 Task: Arrange to ungroup.
Action: Mouse moved to (433, 288)
Screenshot: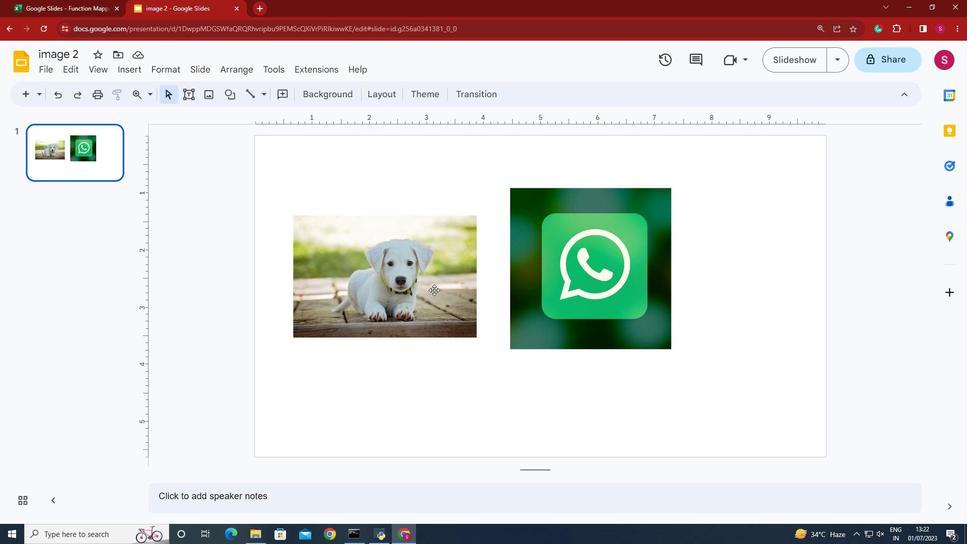 
Action: Mouse pressed left at (433, 288)
Screenshot: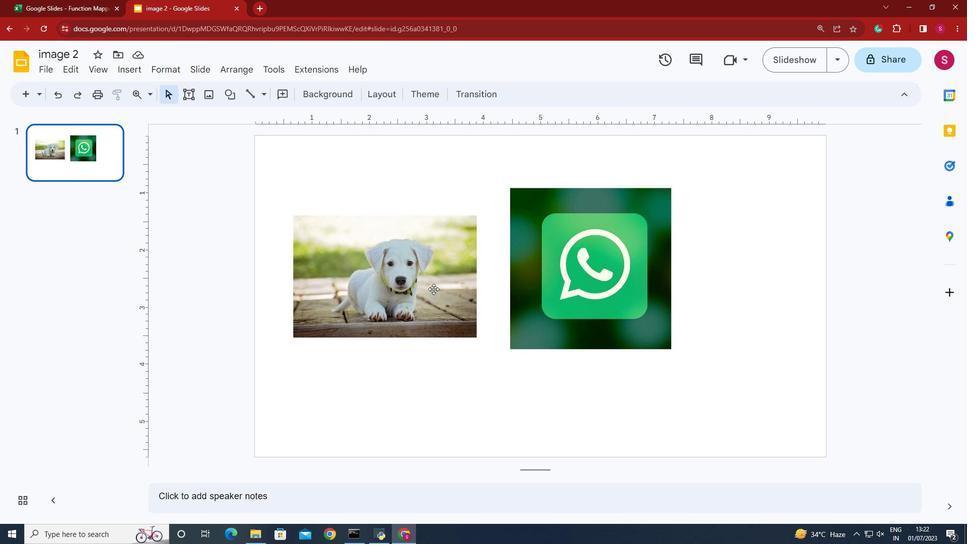 
Action: Mouse moved to (232, 70)
Screenshot: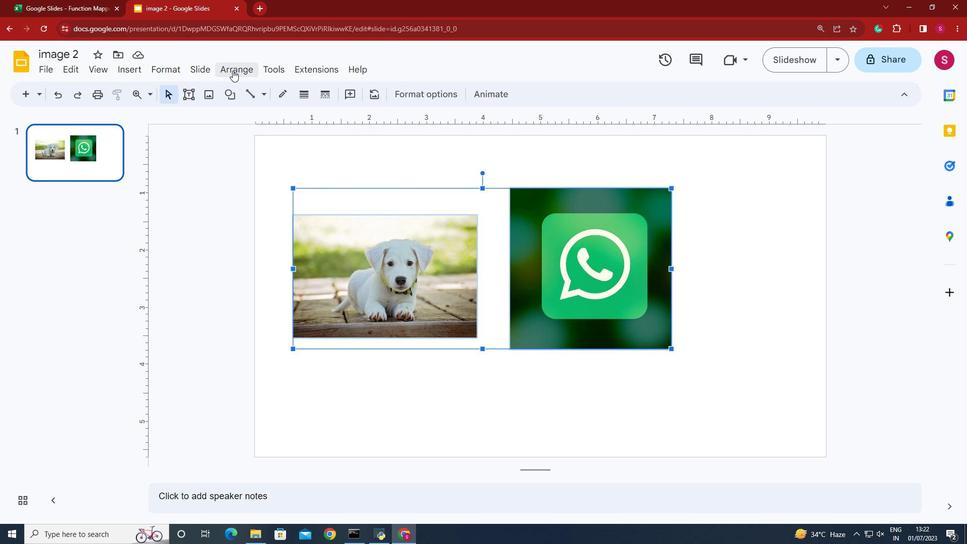 
Action: Mouse pressed left at (232, 70)
Screenshot: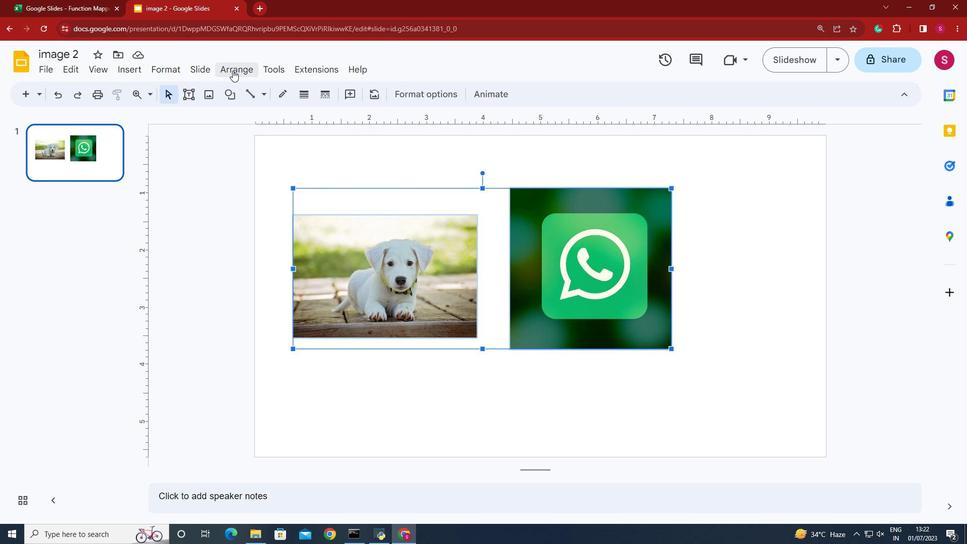 
Action: Mouse moved to (263, 220)
Screenshot: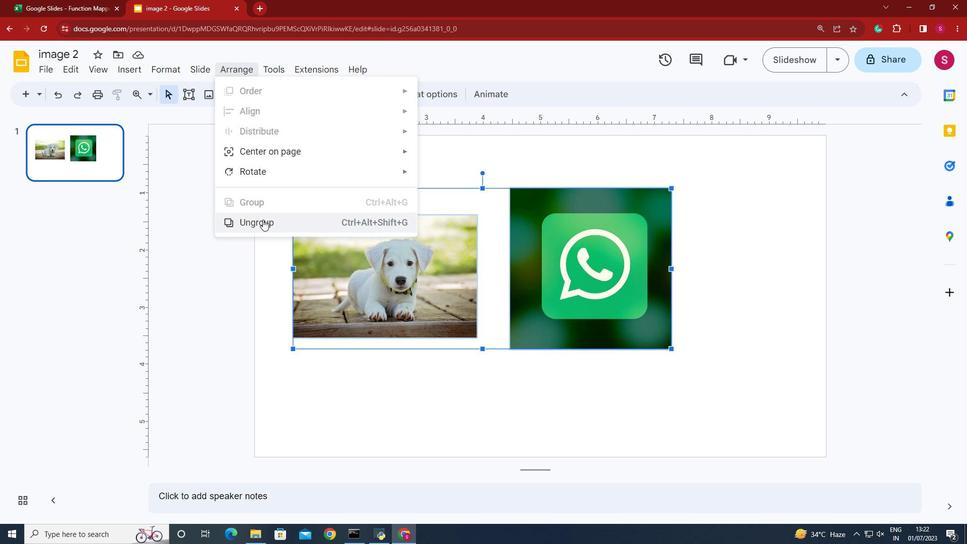
Action: Mouse pressed left at (263, 220)
Screenshot: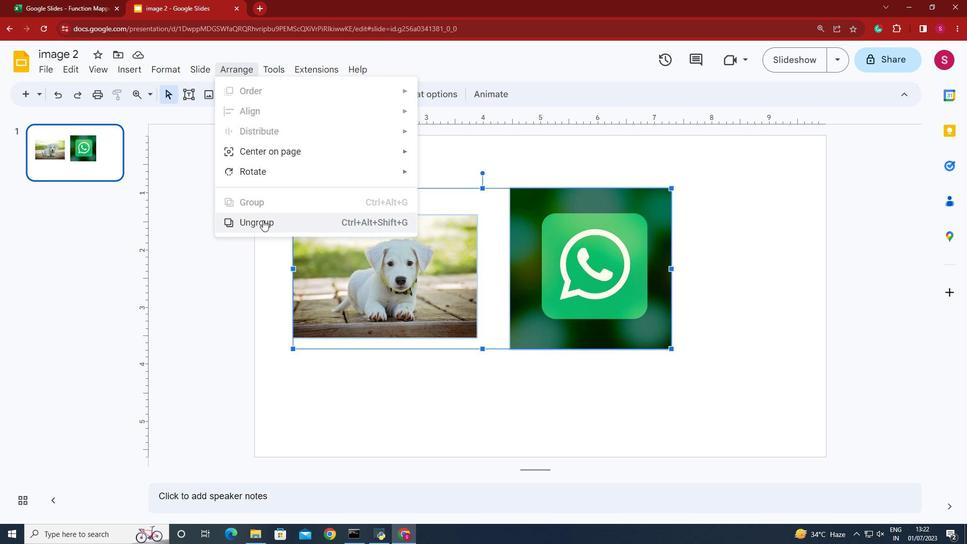 
Action: Mouse moved to (478, 393)
Screenshot: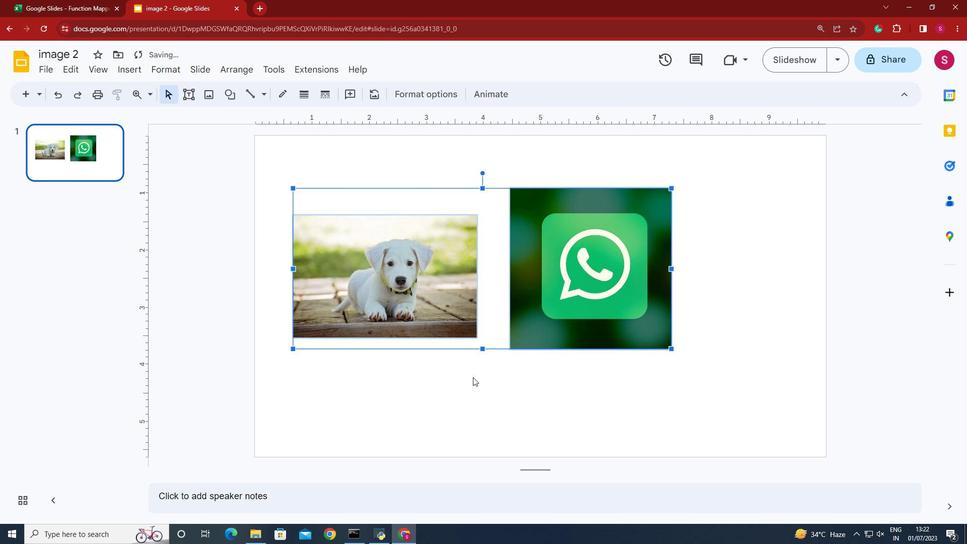 
Action: Mouse pressed left at (478, 393)
Screenshot: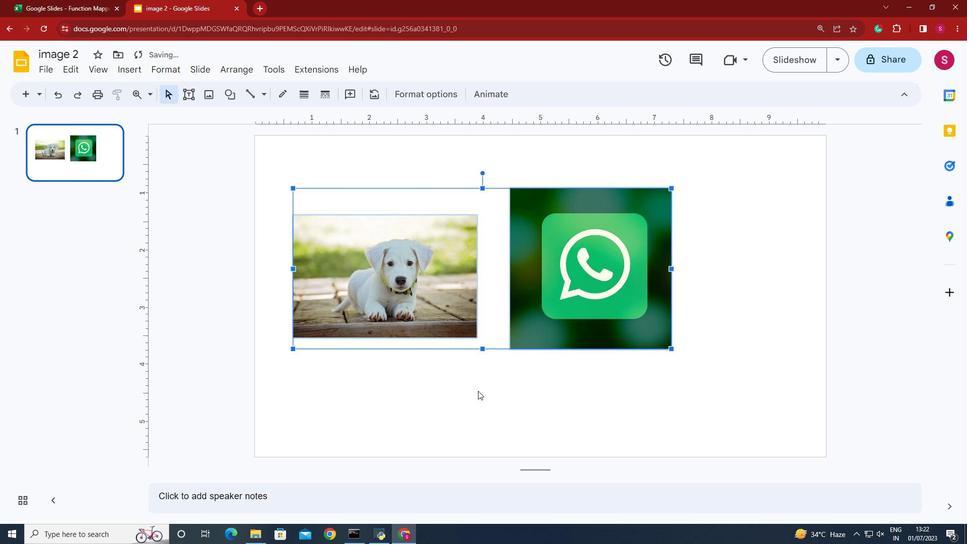 
Action: Mouse moved to (528, 340)
Screenshot: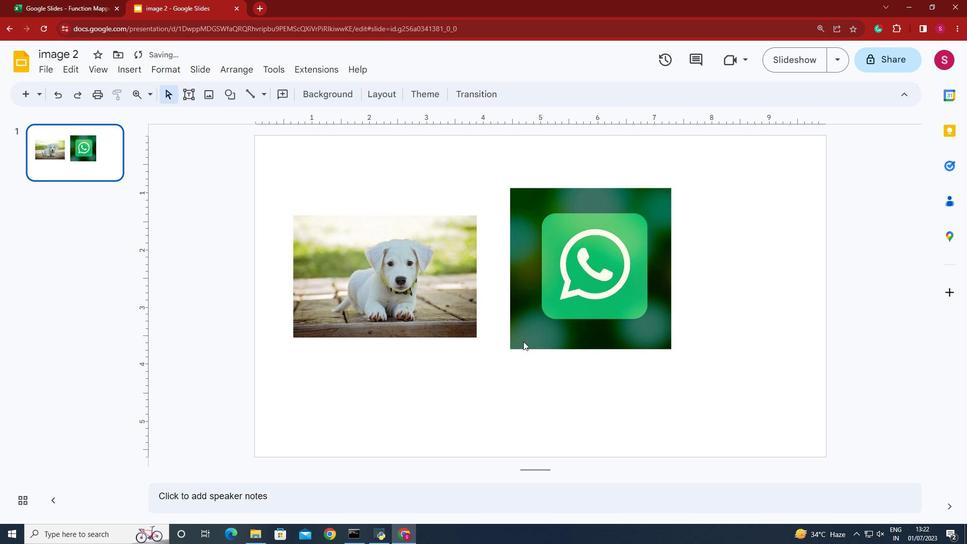 
